 Task: Plan a time to attend the artificial intelligence discussion.
Action: Mouse moved to (104, 146)
Screenshot: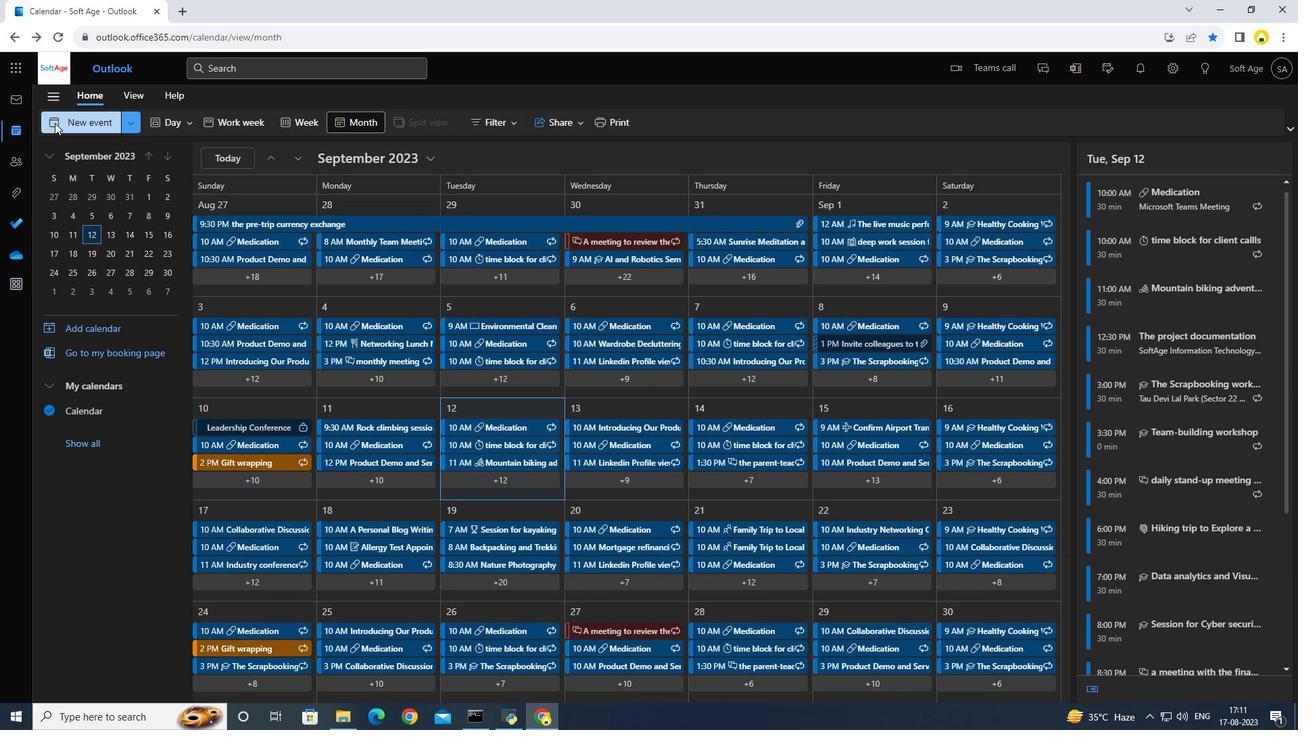 
Action: Mouse pressed left at (104, 146)
Screenshot: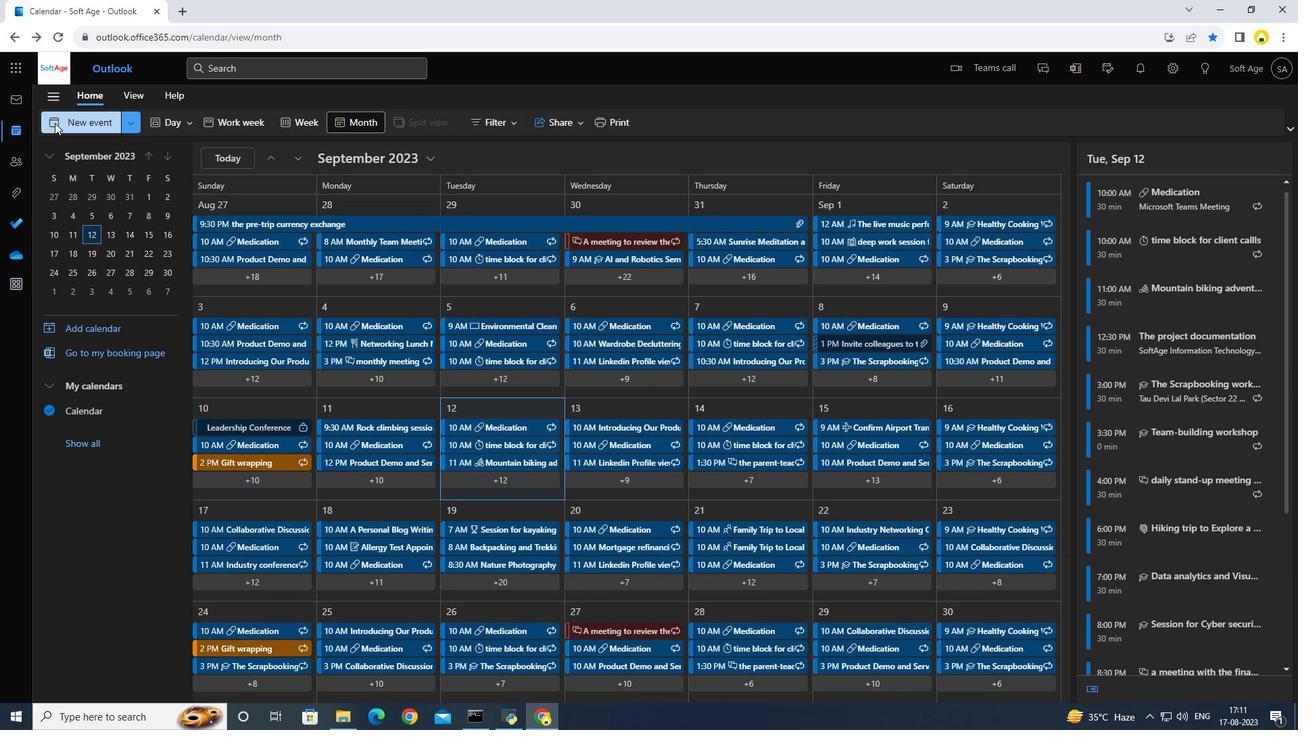 
Action: Mouse moved to (358, 207)
Screenshot: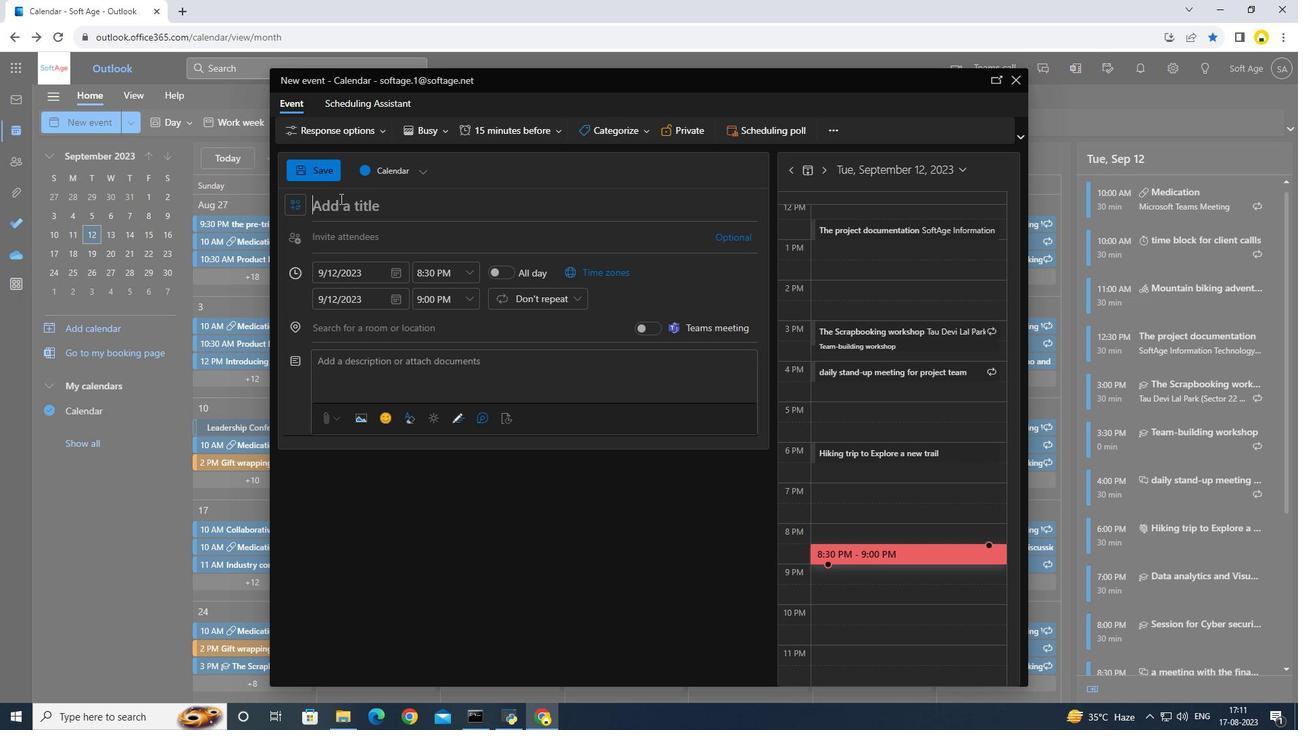 
Action: Key pressed <Key.caps_lock>A<Key.caps_lock>rtic<Key.backspace>fiv<Key.backspace>cial<Key.space><Key.caps_lock>I<Key.caps_lock>ntelligence<Key.space><Key.caps_lock>D<Key.caps_lock>iscussiomn<Key.backspace><Key.backspace>n
Screenshot: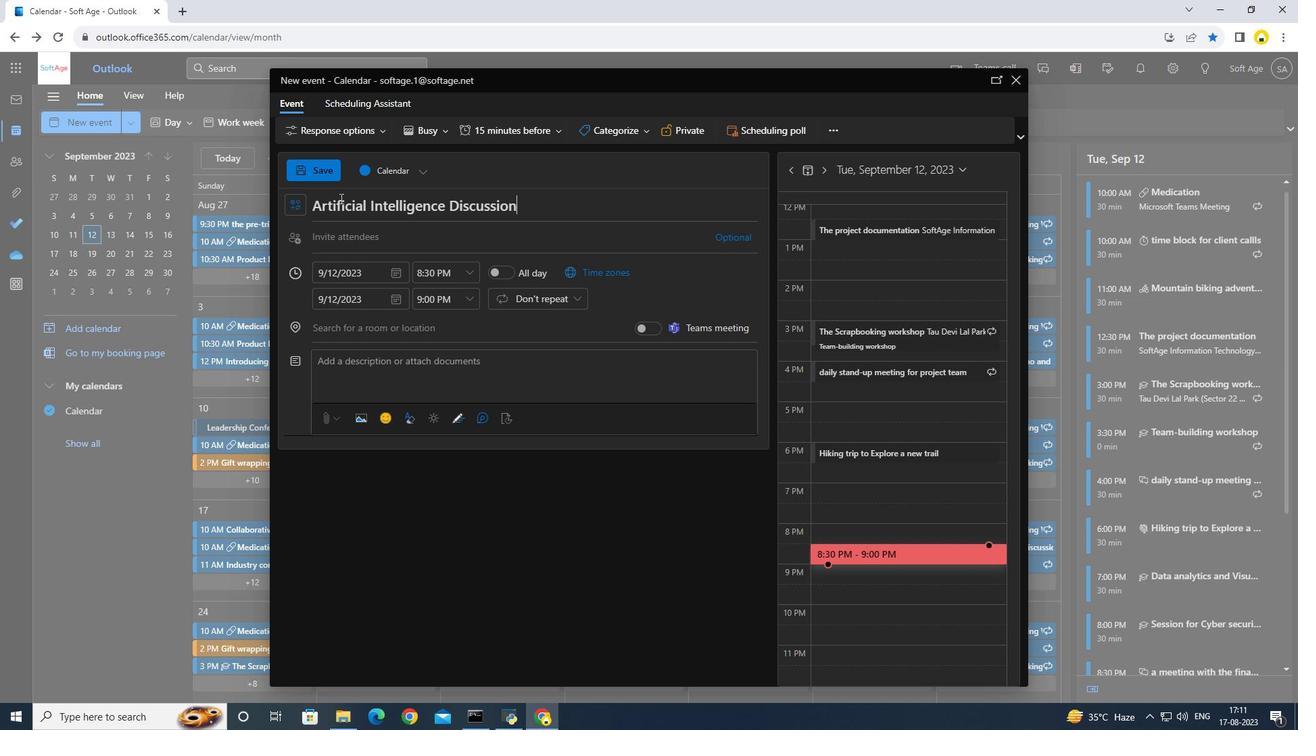 
Action: Mouse moved to (461, 267)
Screenshot: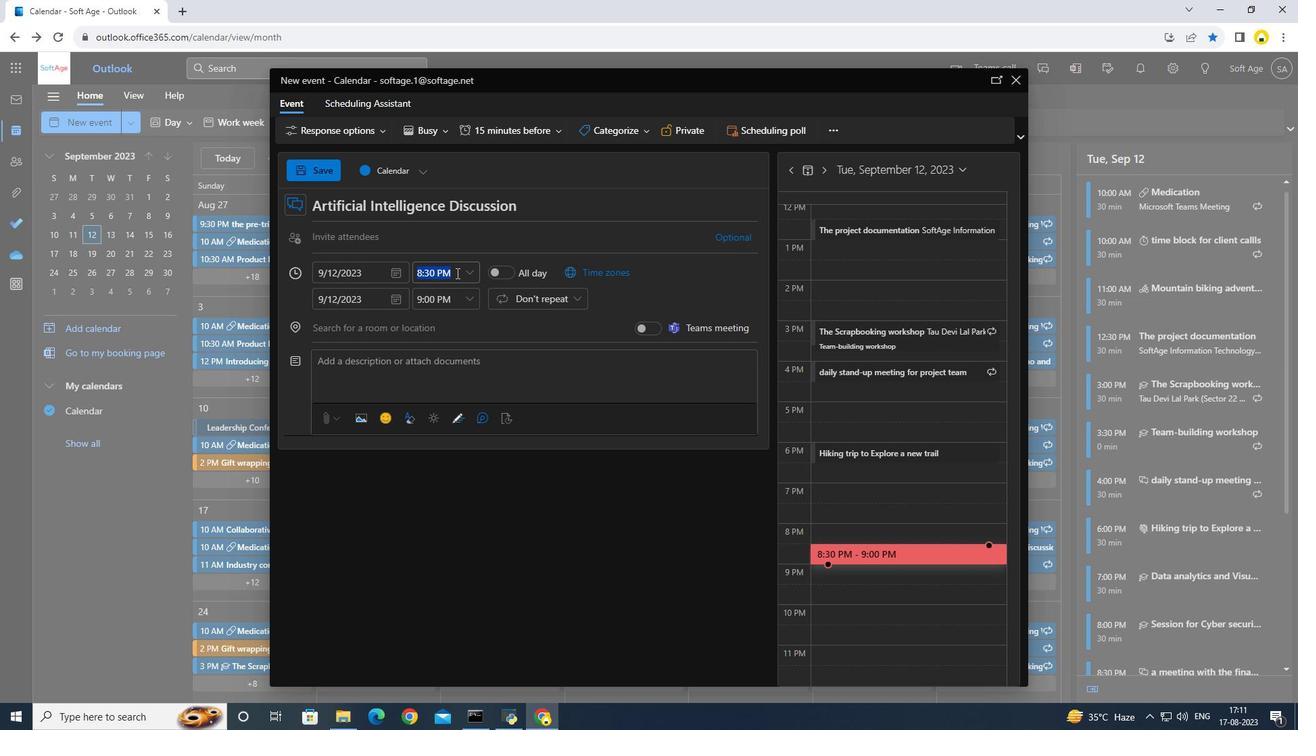 
Action: Mouse pressed left at (461, 267)
Screenshot: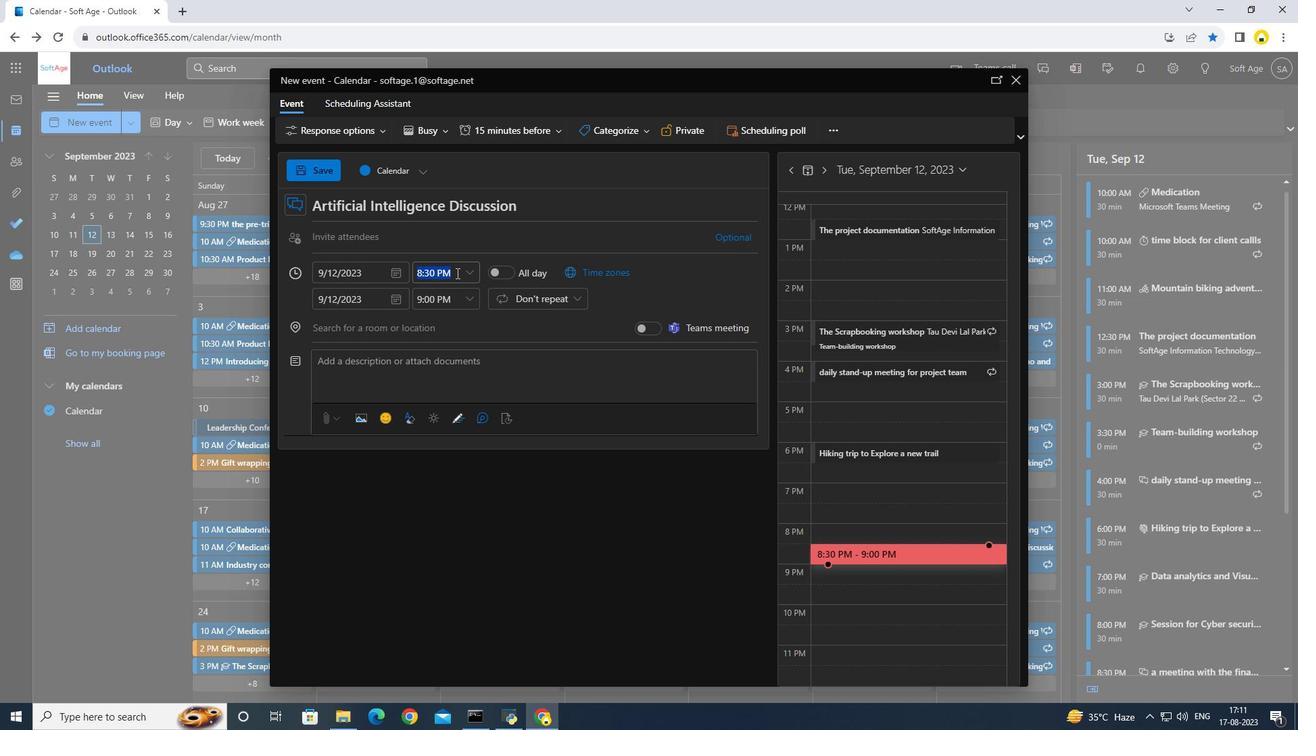 
Action: Mouse moved to (475, 263)
Screenshot: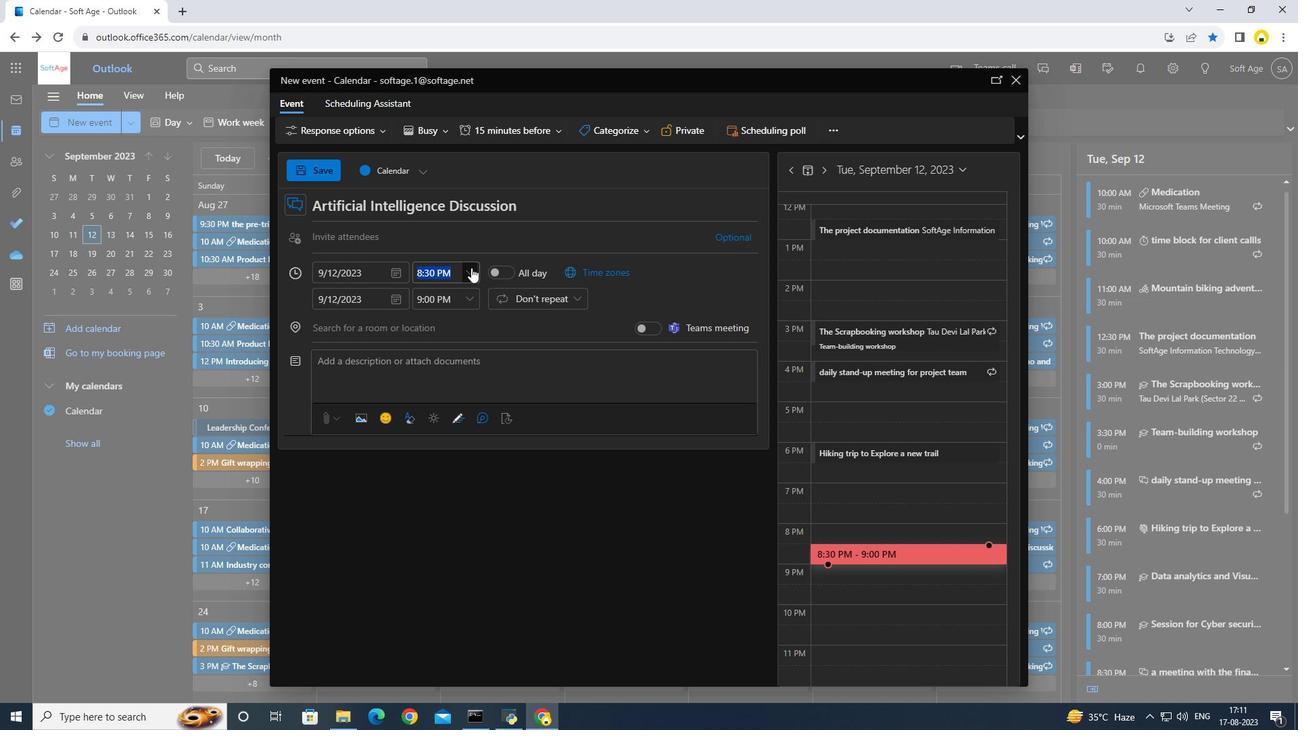 
Action: Mouse pressed left at (475, 263)
Screenshot: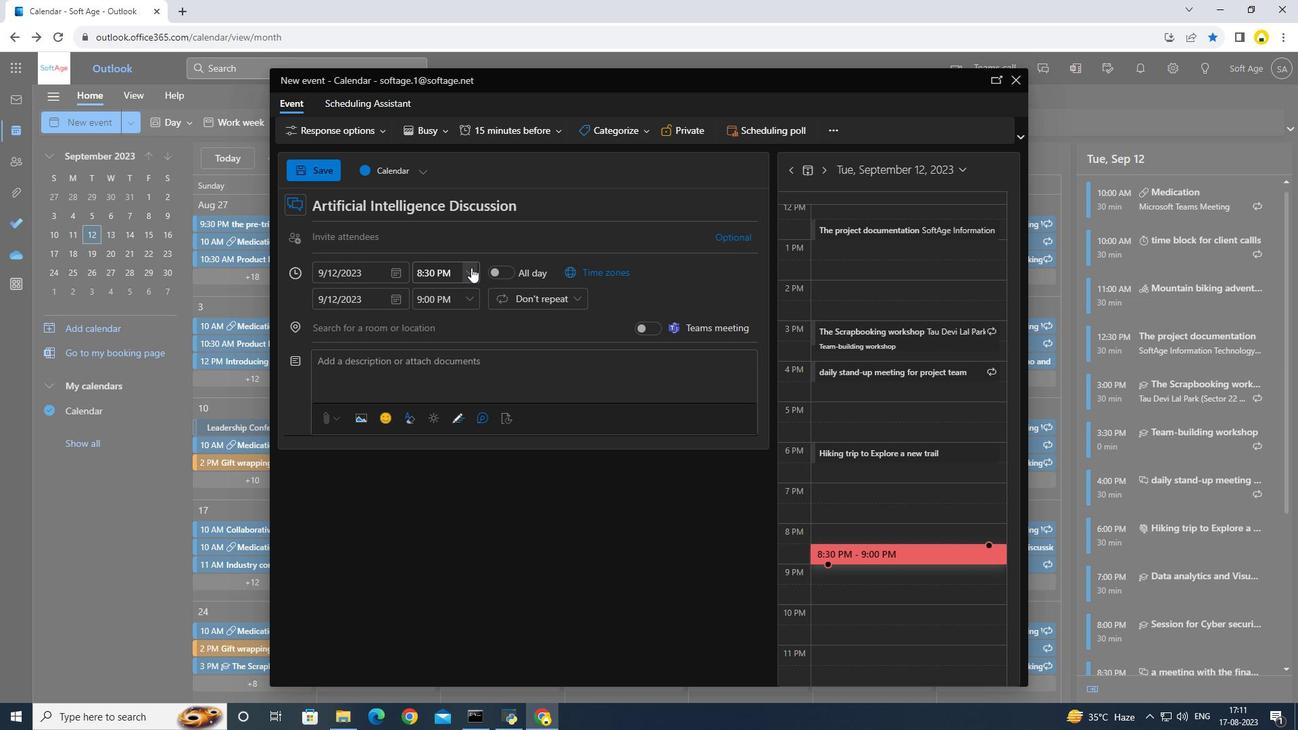 
Action: Mouse moved to (464, 297)
Screenshot: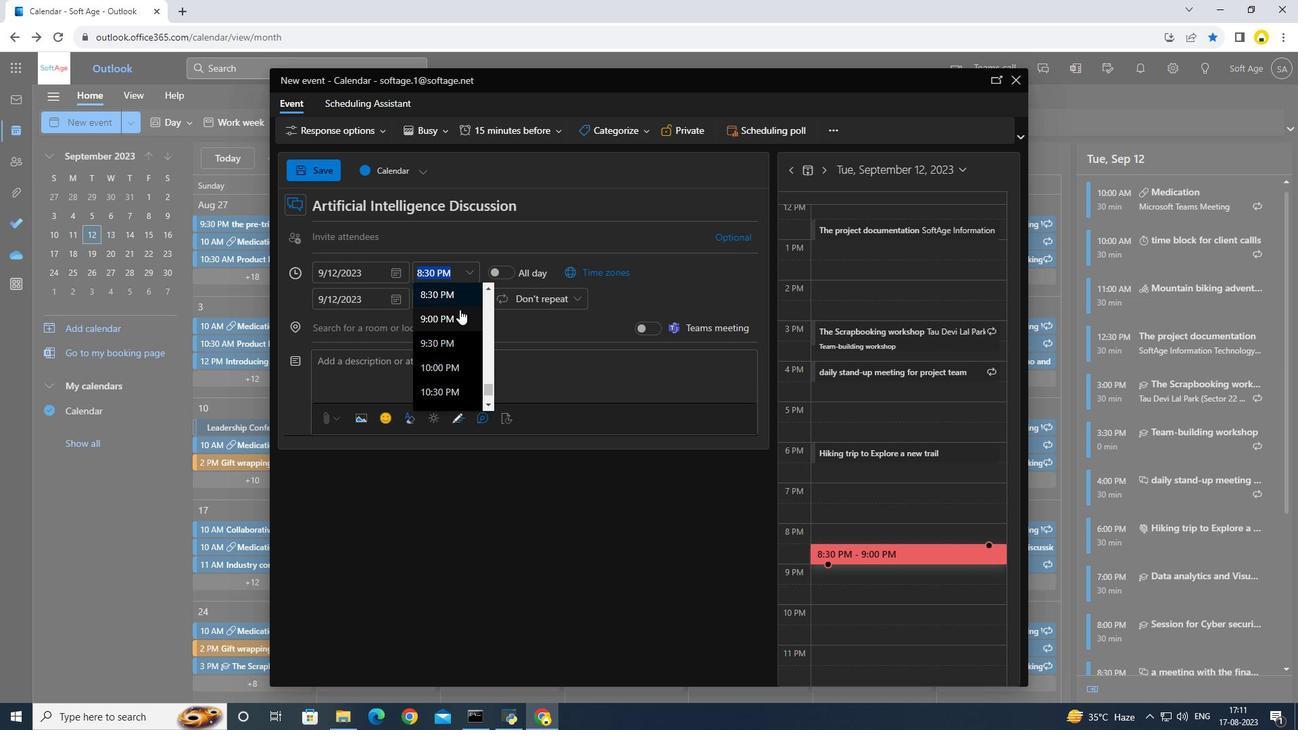 
Action: Mouse scrolled (464, 297) with delta (0, 0)
Screenshot: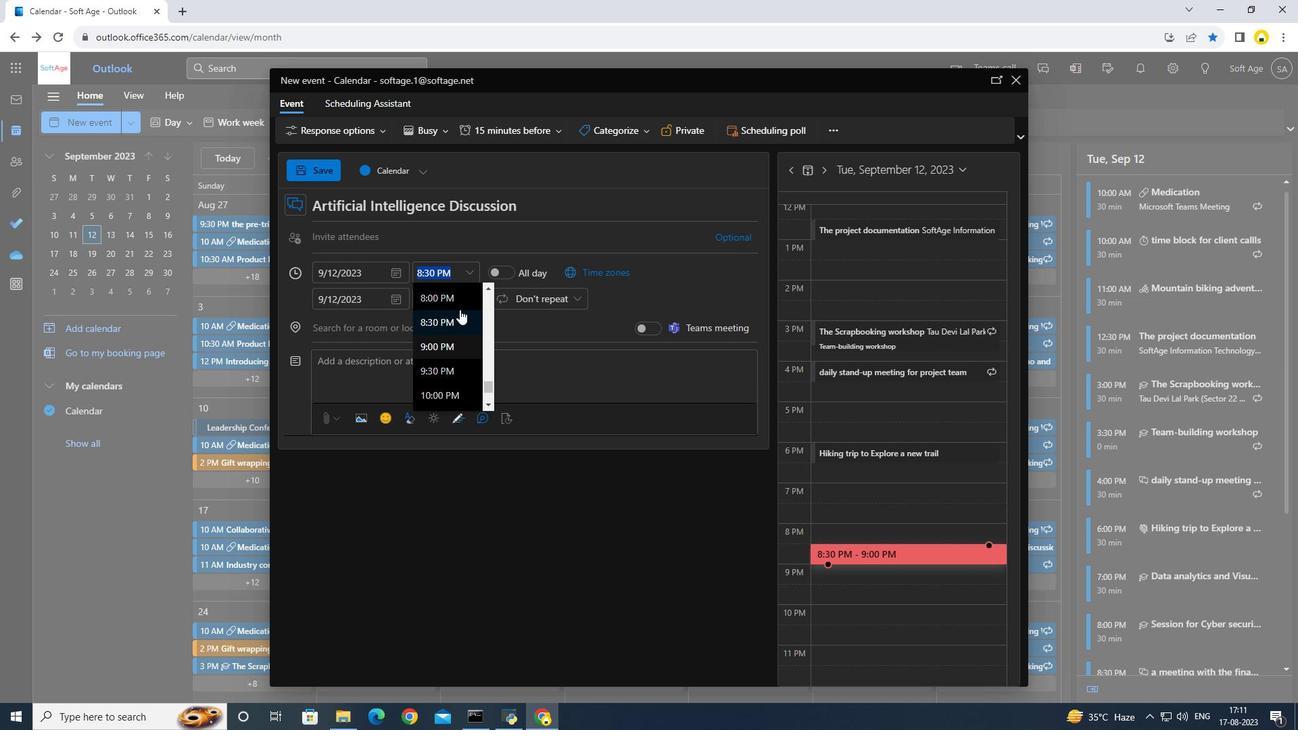 
Action: Mouse scrolled (464, 297) with delta (0, 0)
Screenshot: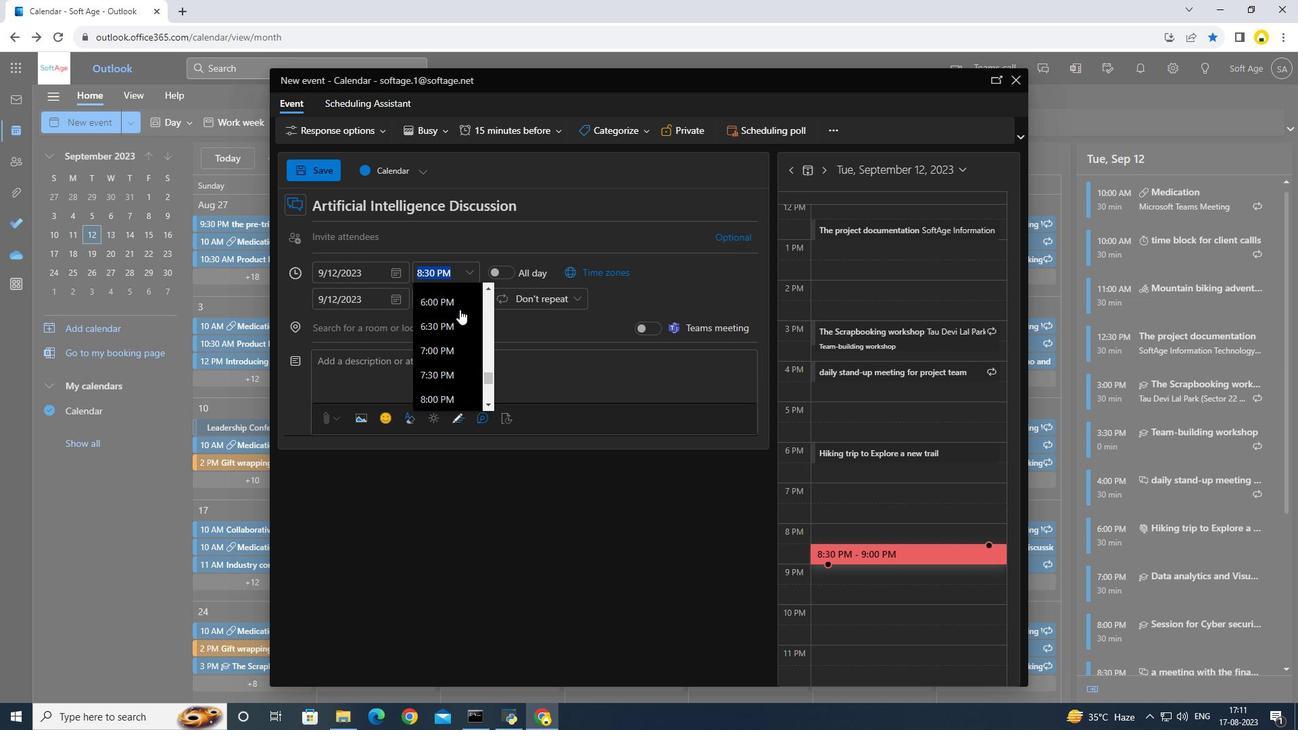 
Action: Mouse scrolled (464, 297) with delta (0, 0)
Screenshot: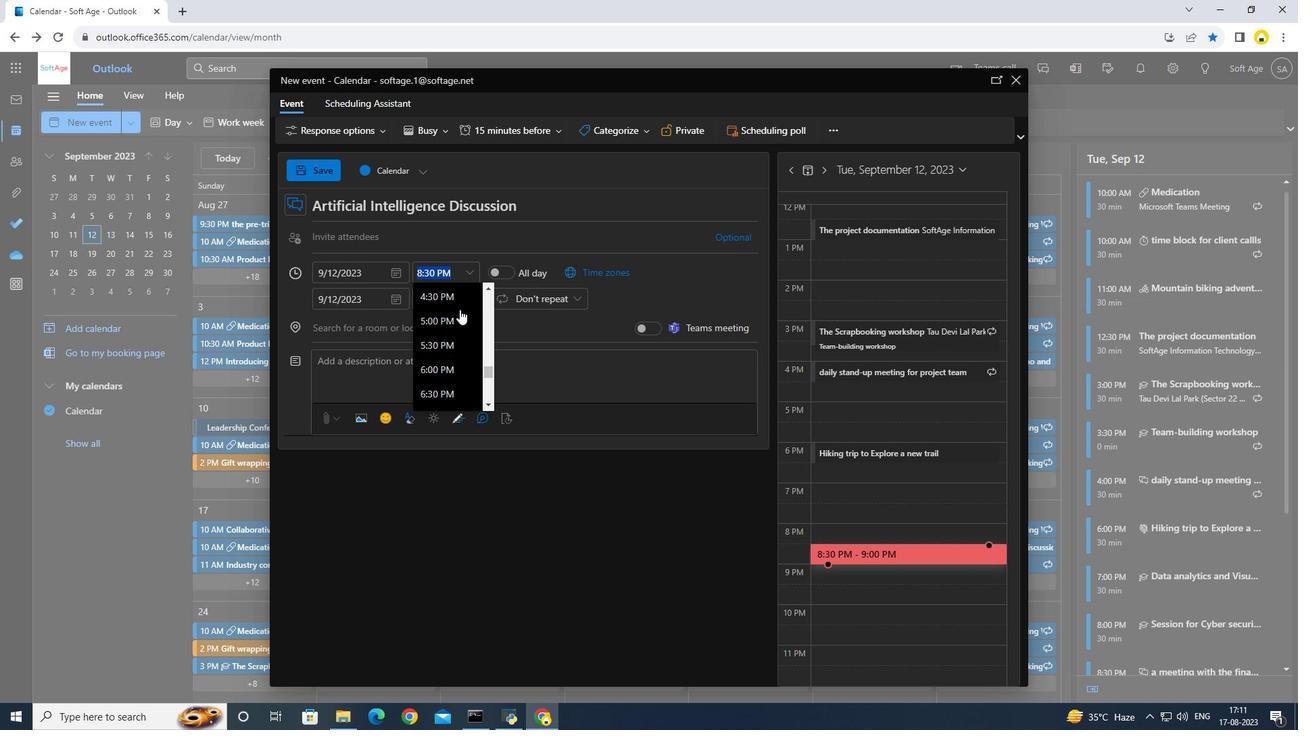 
Action: Mouse scrolled (464, 296) with delta (0, 0)
Screenshot: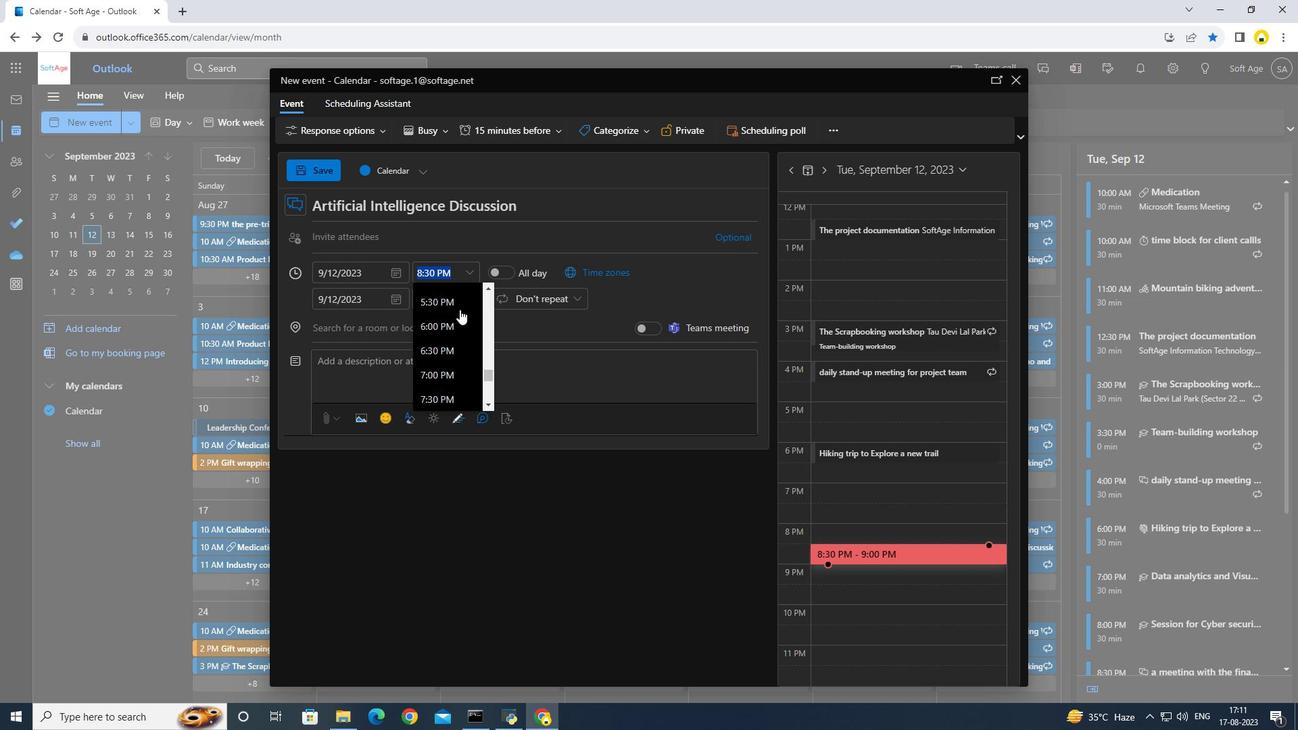 
Action: Mouse moved to (460, 298)
Screenshot: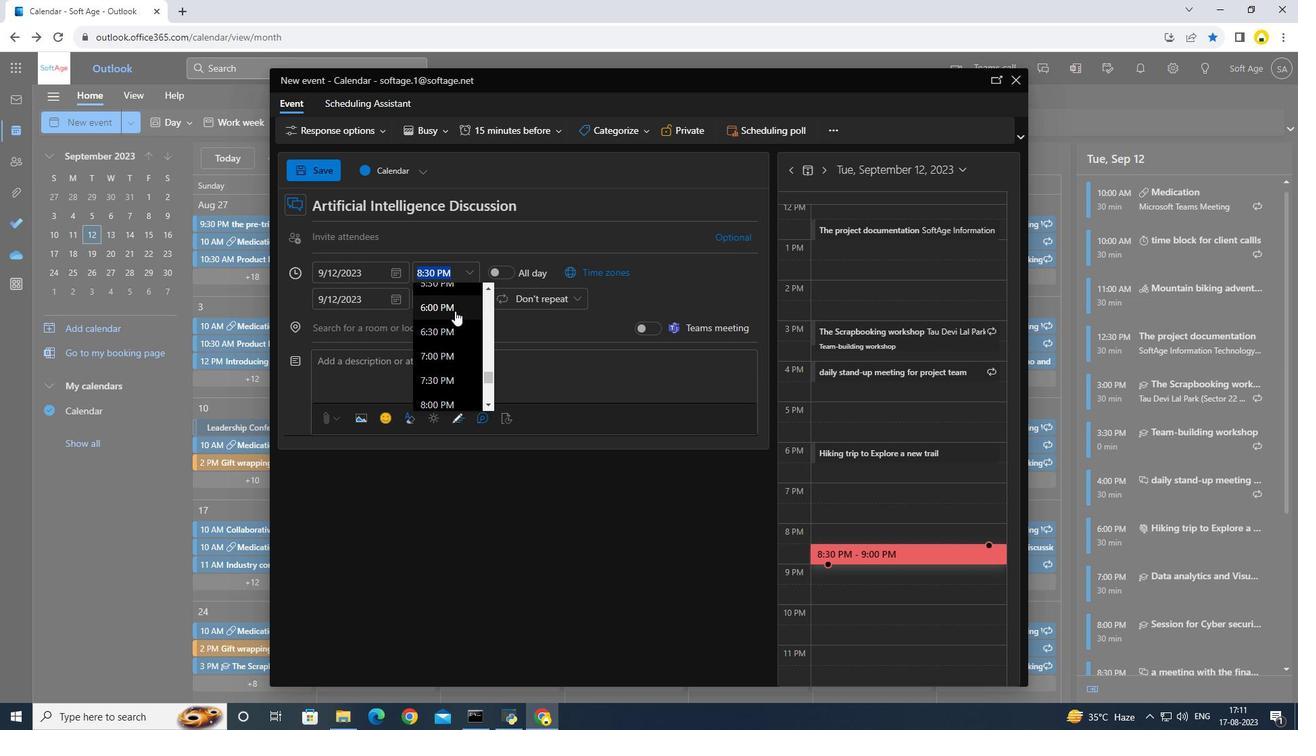 
Action: Mouse pressed left at (460, 298)
Screenshot: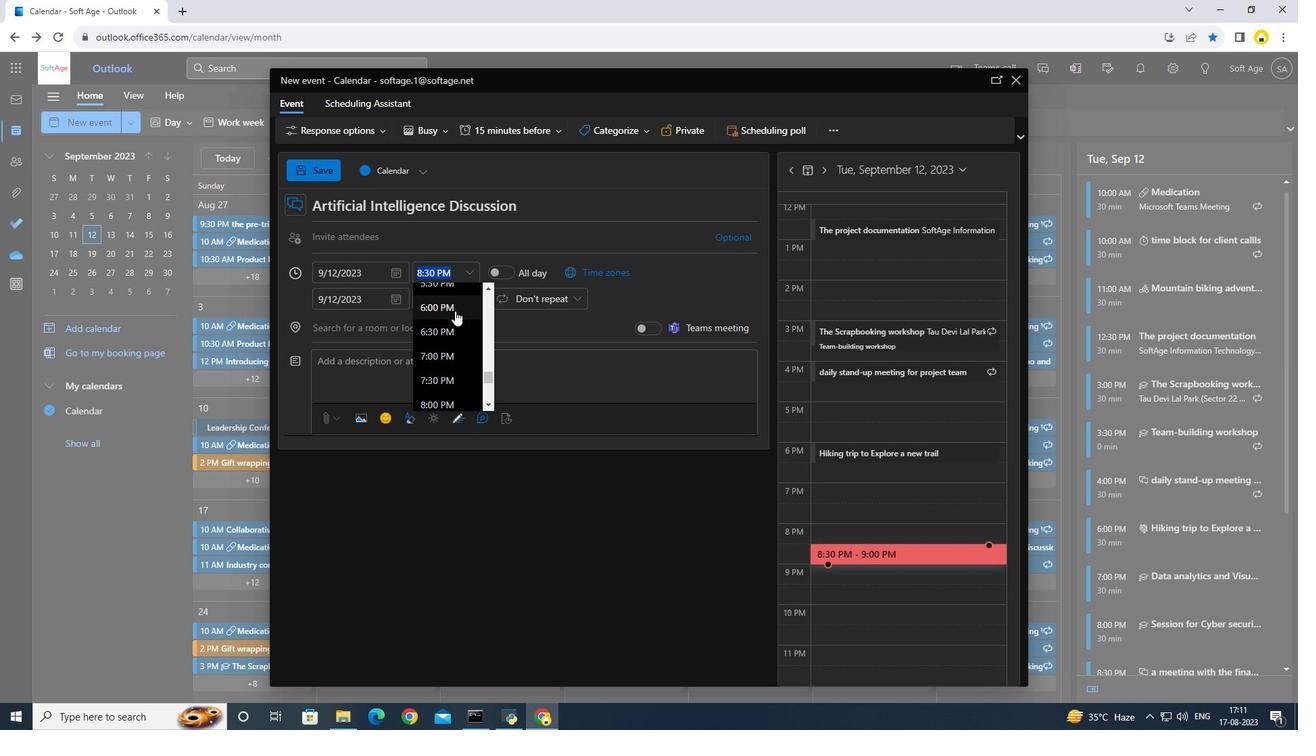 
Action: Mouse moved to (342, 191)
Screenshot: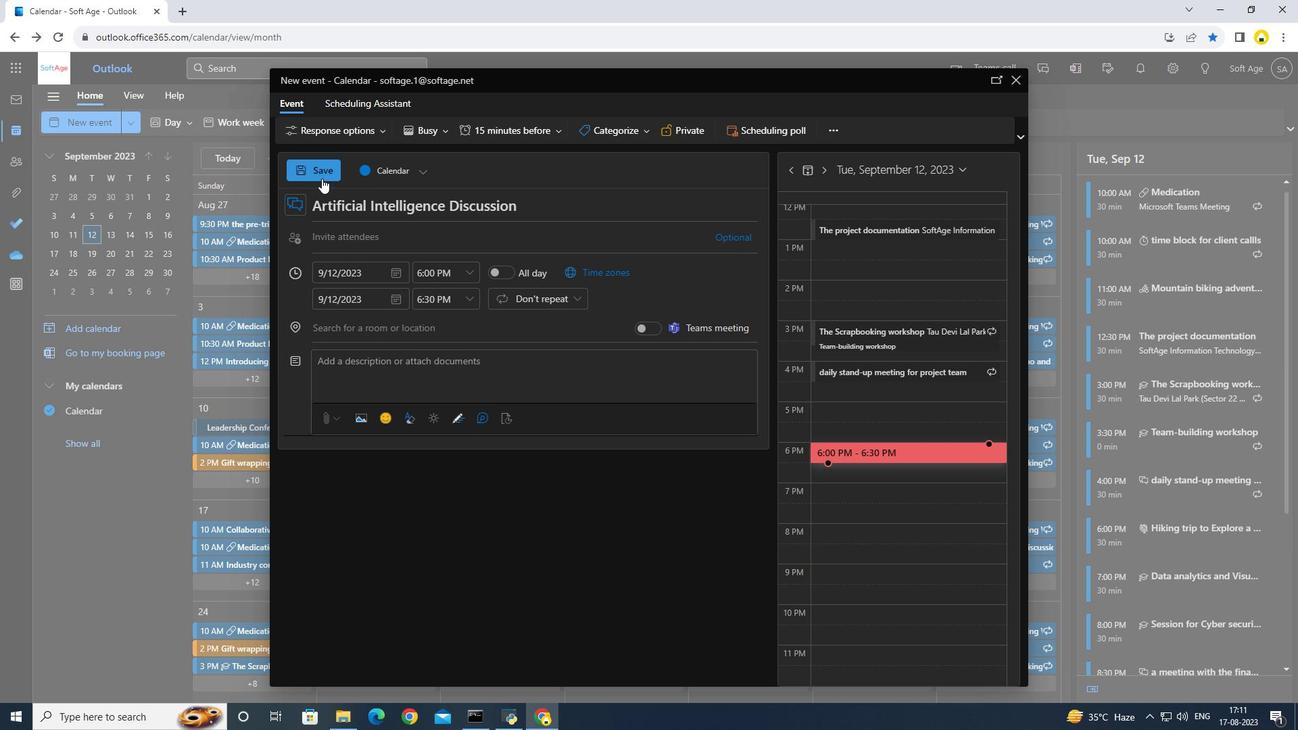 
Action: Mouse pressed left at (342, 191)
Screenshot: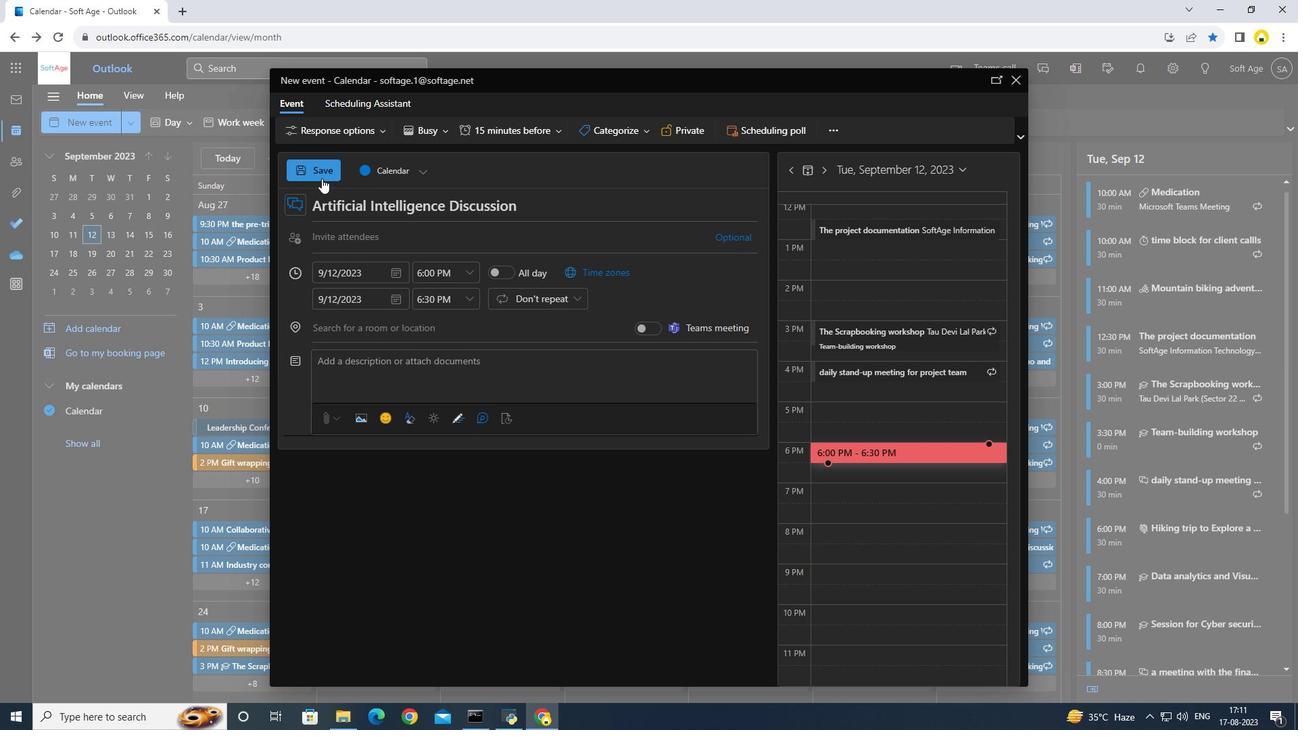 
